 Task: Move the task Implement a feature for users to customize the appâ€™s appearance to the section Done in the project WindTech and filter the tasks in the project by Incomplete tasks.
Action: Mouse moved to (79, 324)
Screenshot: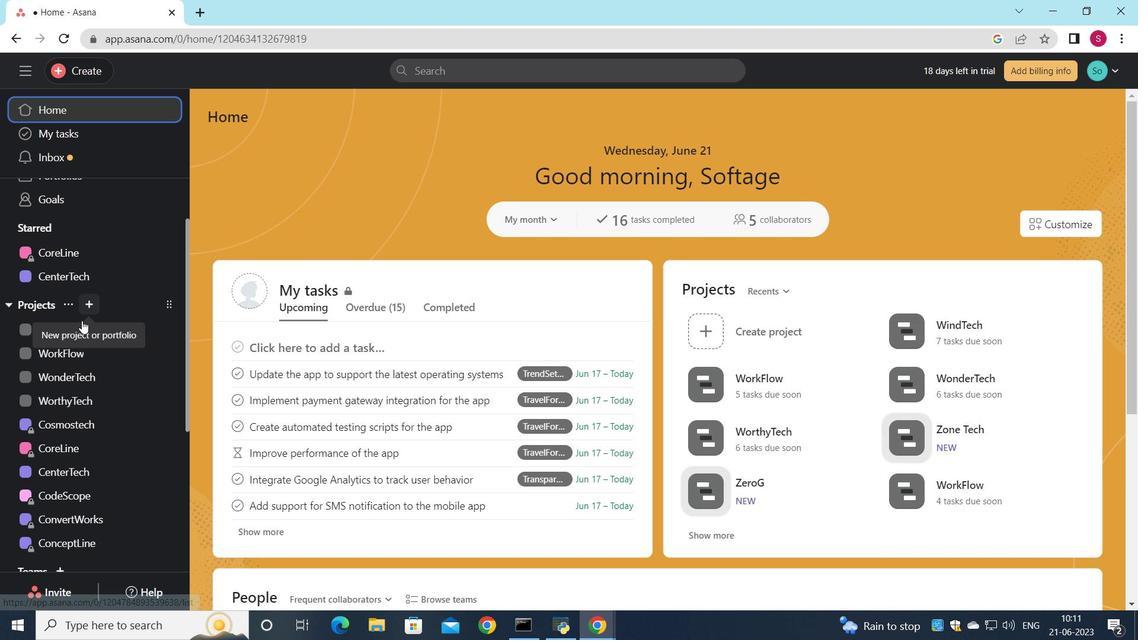 
Action: Mouse pressed left at (79, 324)
Screenshot: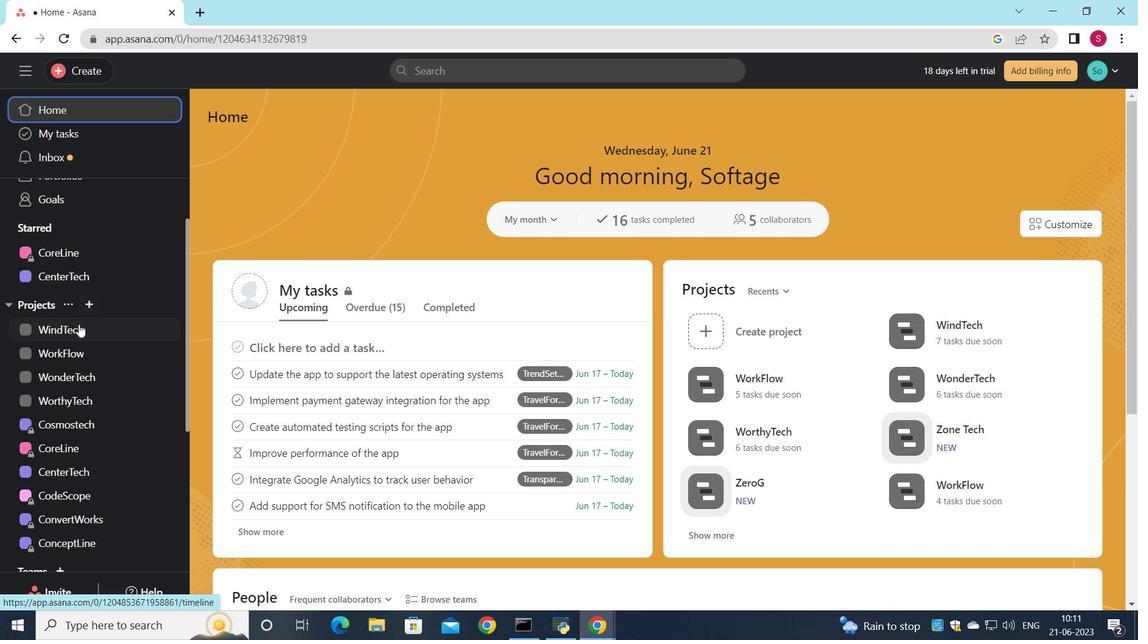 
Action: Mouse moved to (591, 266)
Screenshot: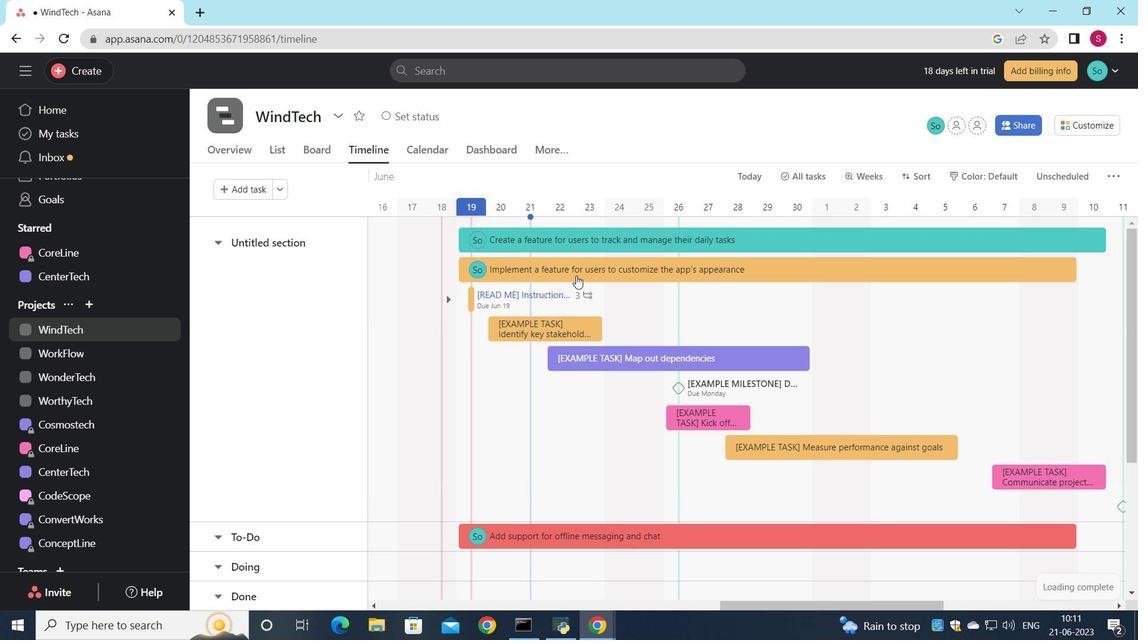 
Action: Mouse pressed left at (591, 266)
Screenshot: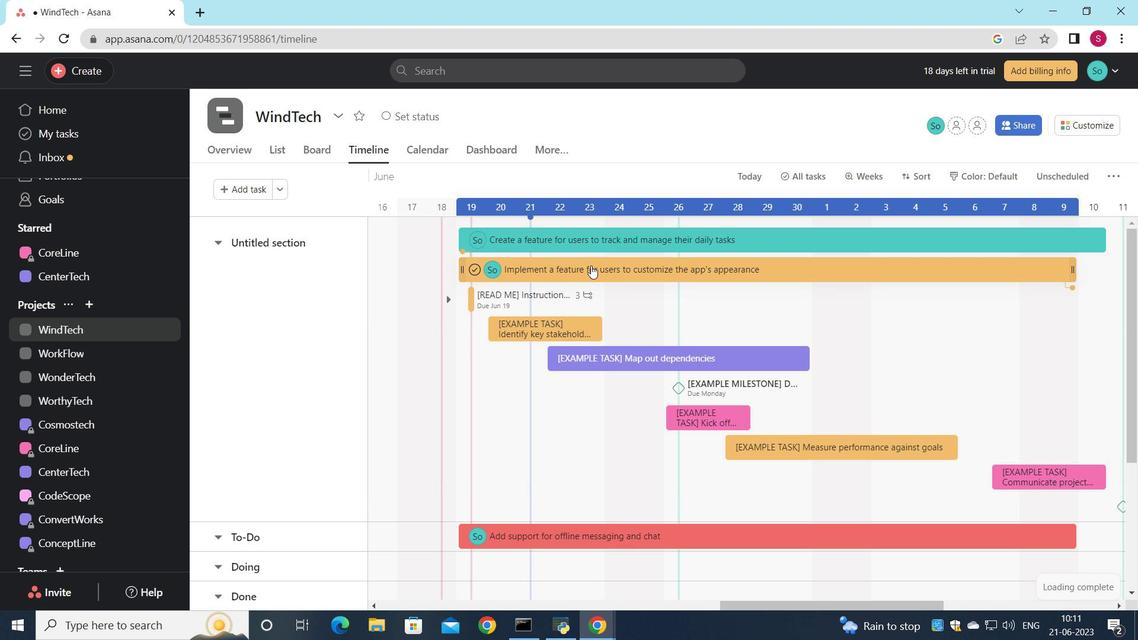 
Action: Mouse moved to (872, 344)
Screenshot: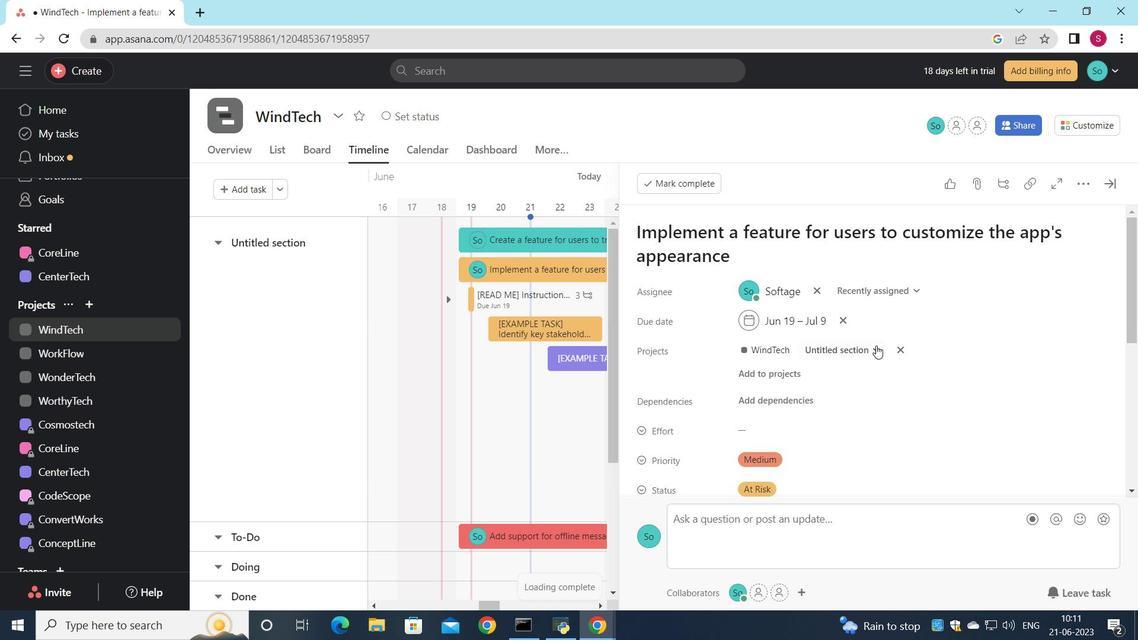 
Action: Mouse pressed left at (872, 344)
Screenshot: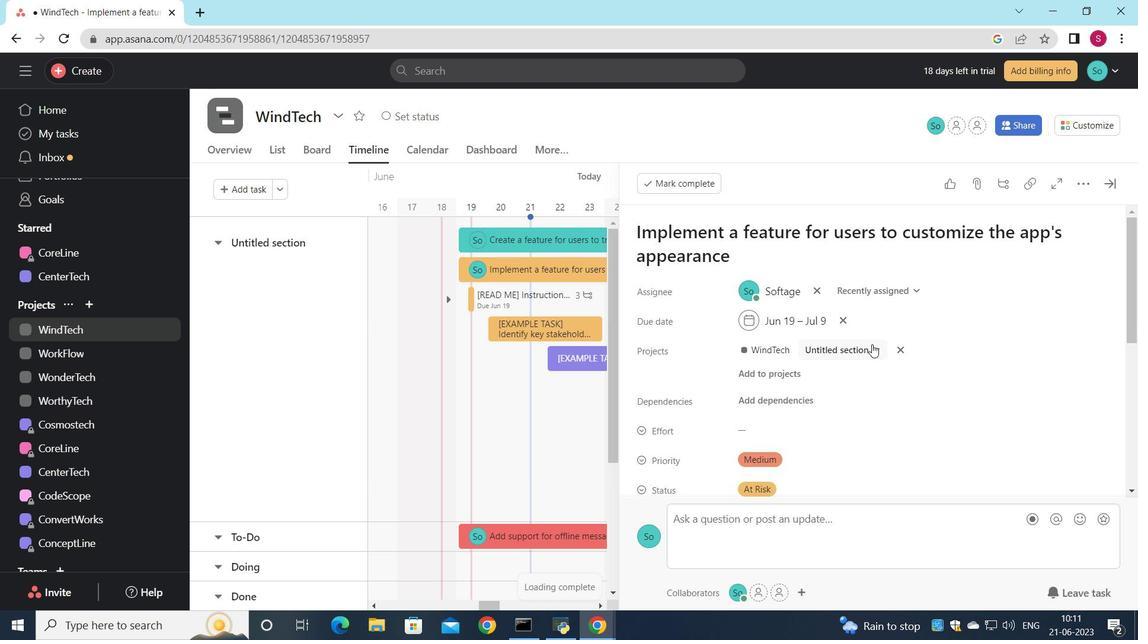 
Action: Mouse moved to (829, 450)
Screenshot: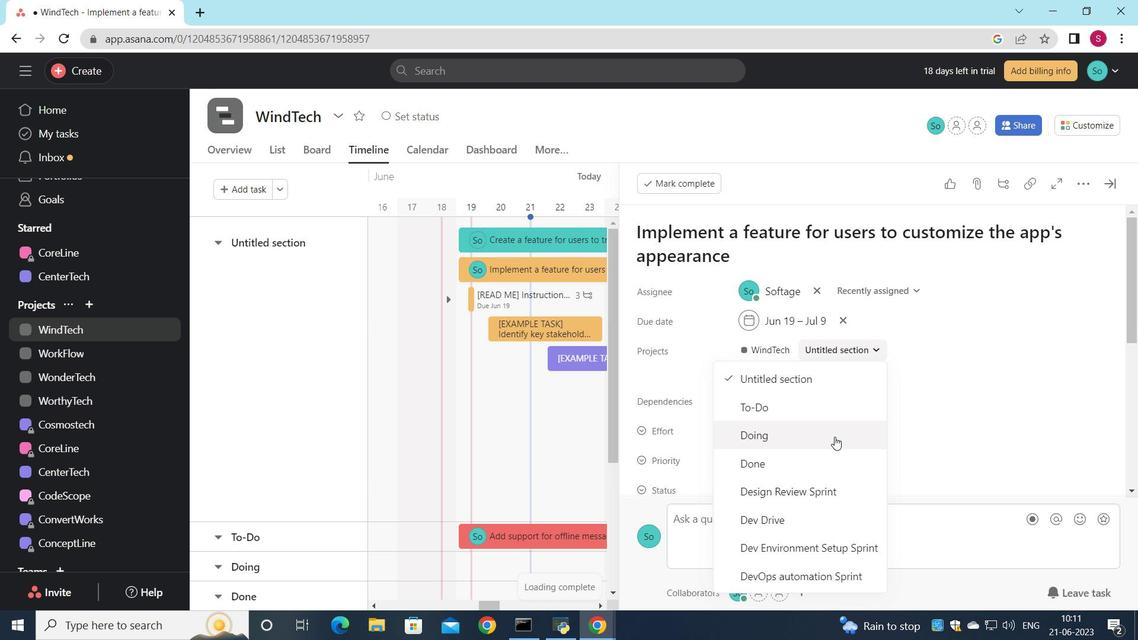 
Action: Mouse pressed left at (829, 450)
Screenshot: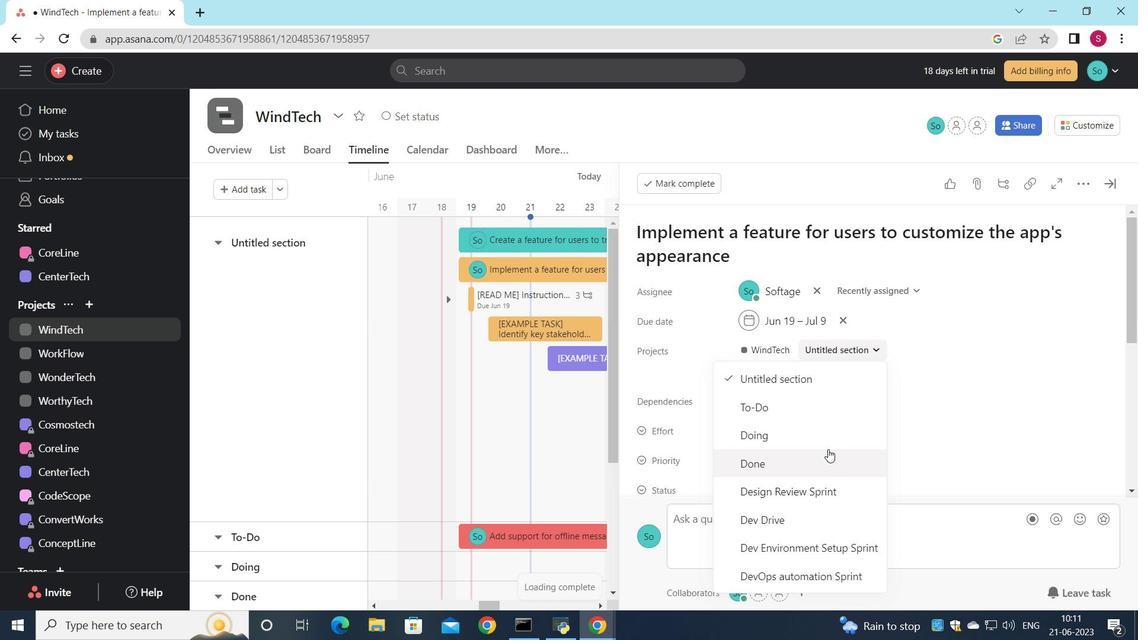 
Action: Mouse moved to (276, 151)
Screenshot: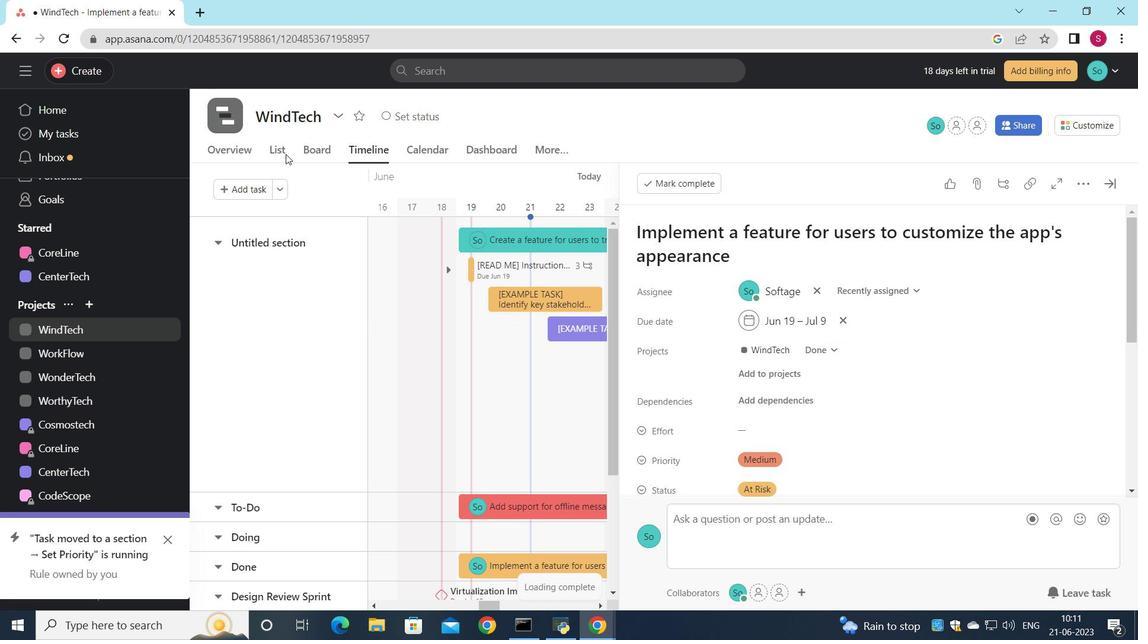 
Action: Mouse pressed left at (276, 151)
Screenshot: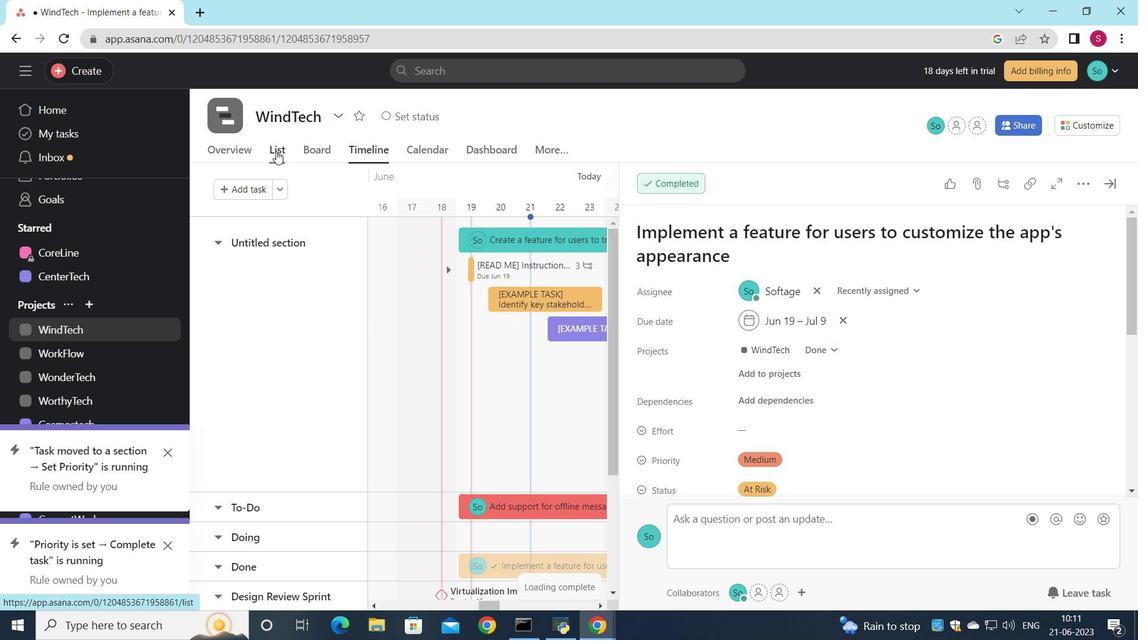 
Action: Mouse moved to (316, 184)
Screenshot: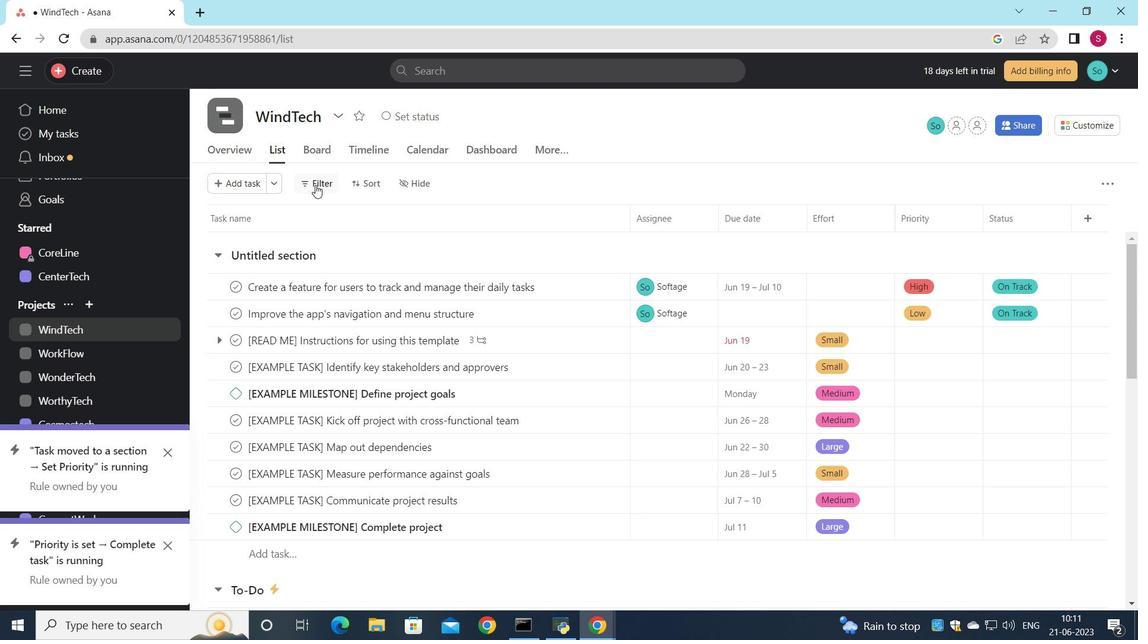 
Action: Mouse pressed left at (316, 184)
Screenshot: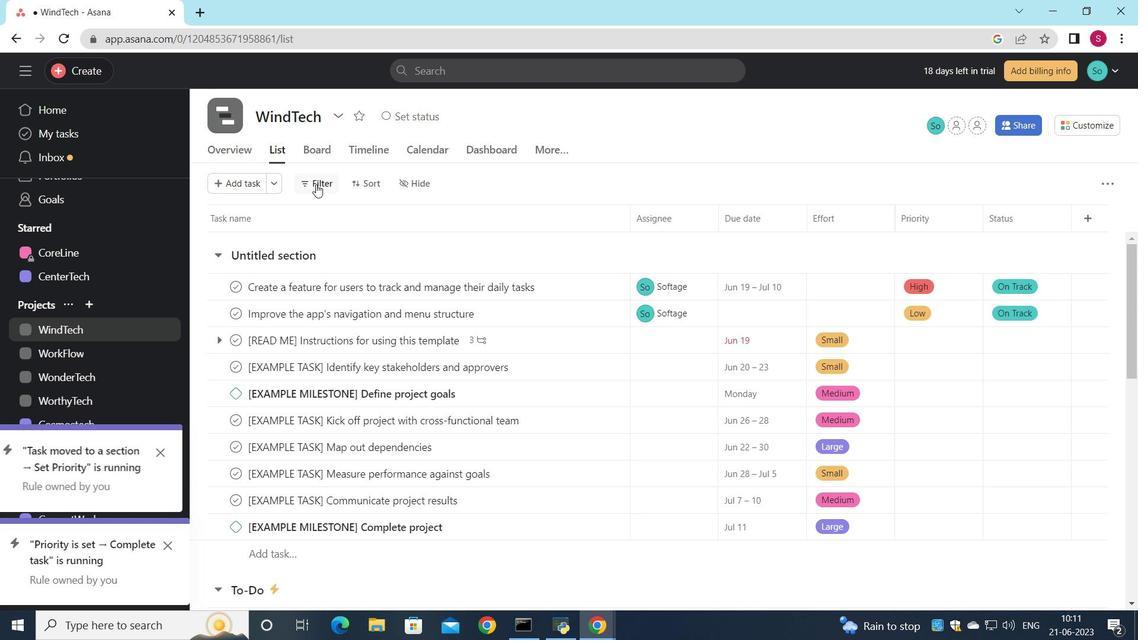 
Action: Mouse moved to (365, 238)
Screenshot: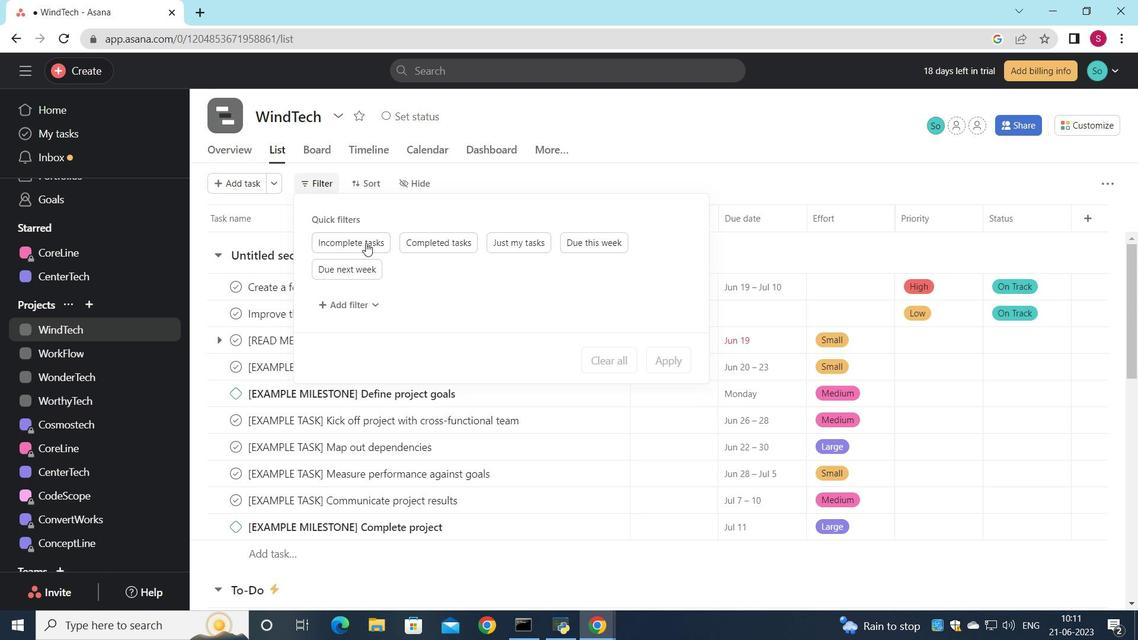
Action: Mouse pressed left at (365, 238)
Screenshot: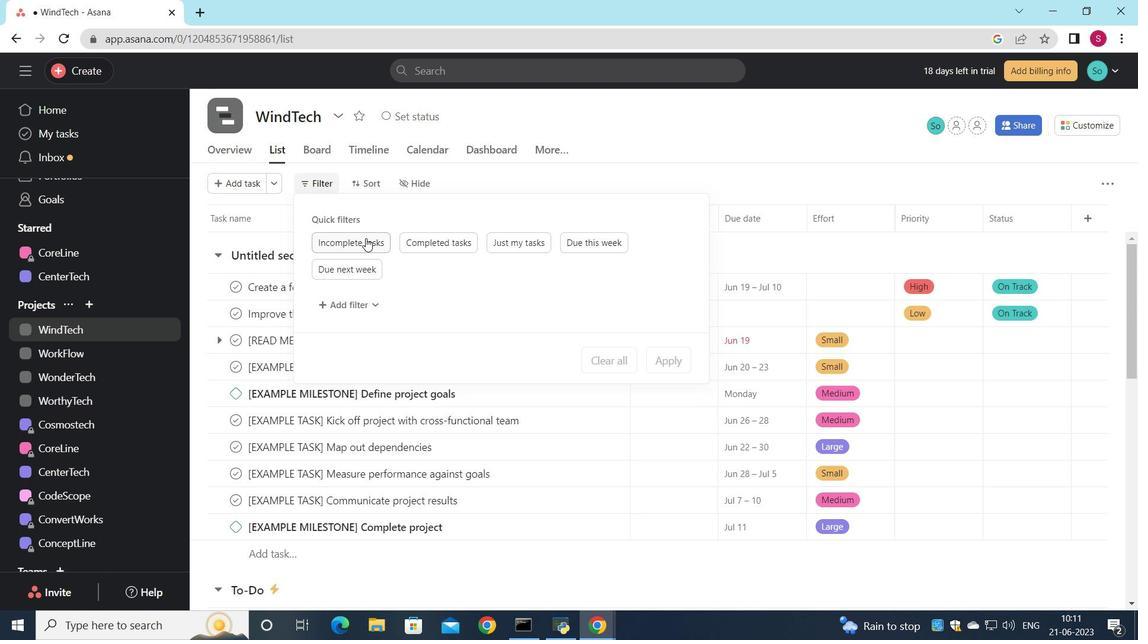 
Action: Mouse moved to (389, 248)
Screenshot: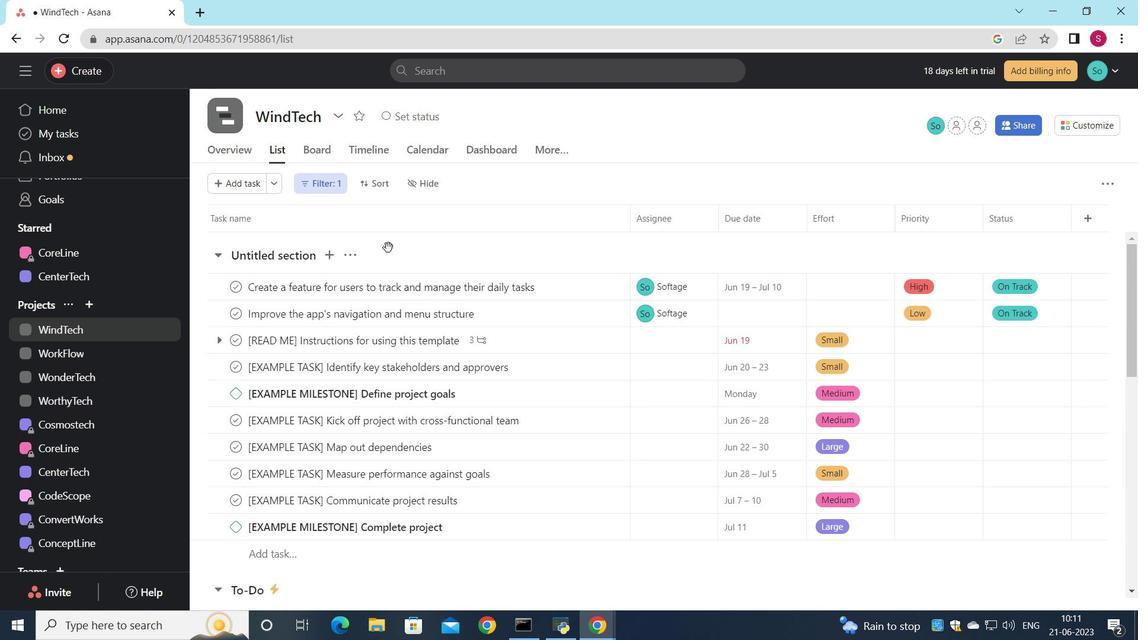 
